 Task: Create Board Influencer Marketing to Workspace Customer Success. Create Board Training and Development to Workspace Customer Success. Create Board Brand Style Guide Development and Implementation to Workspace Customer Success
Action: Mouse moved to (371, 71)
Screenshot: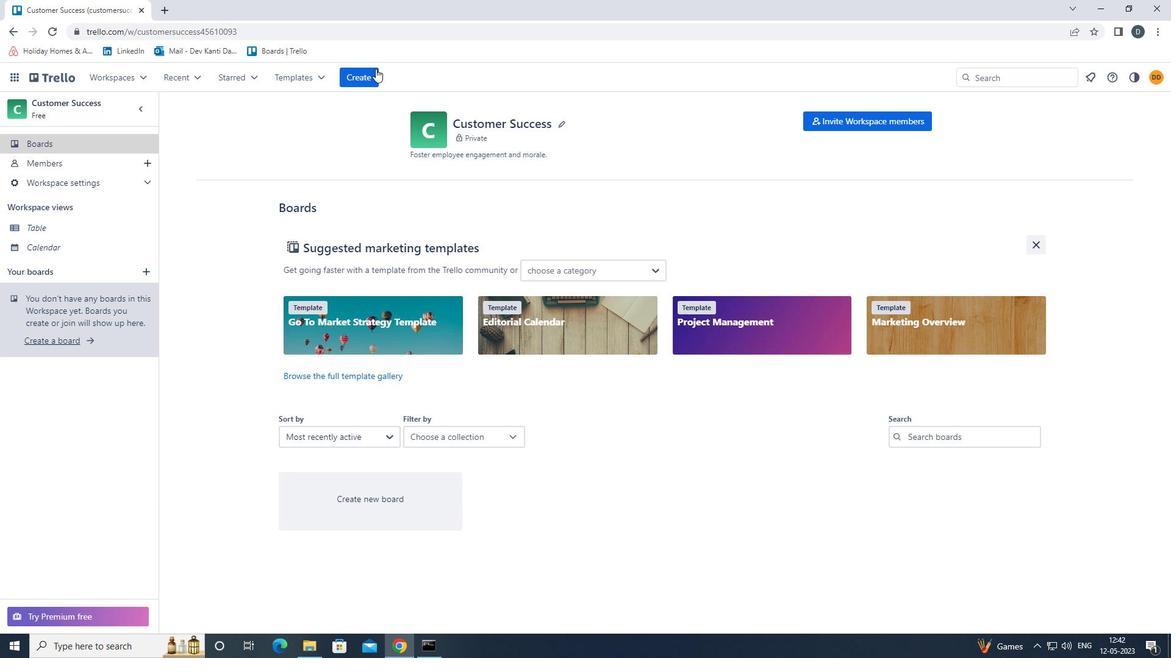 
Action: Mouse pressed left at (371, 71)
Screenshot: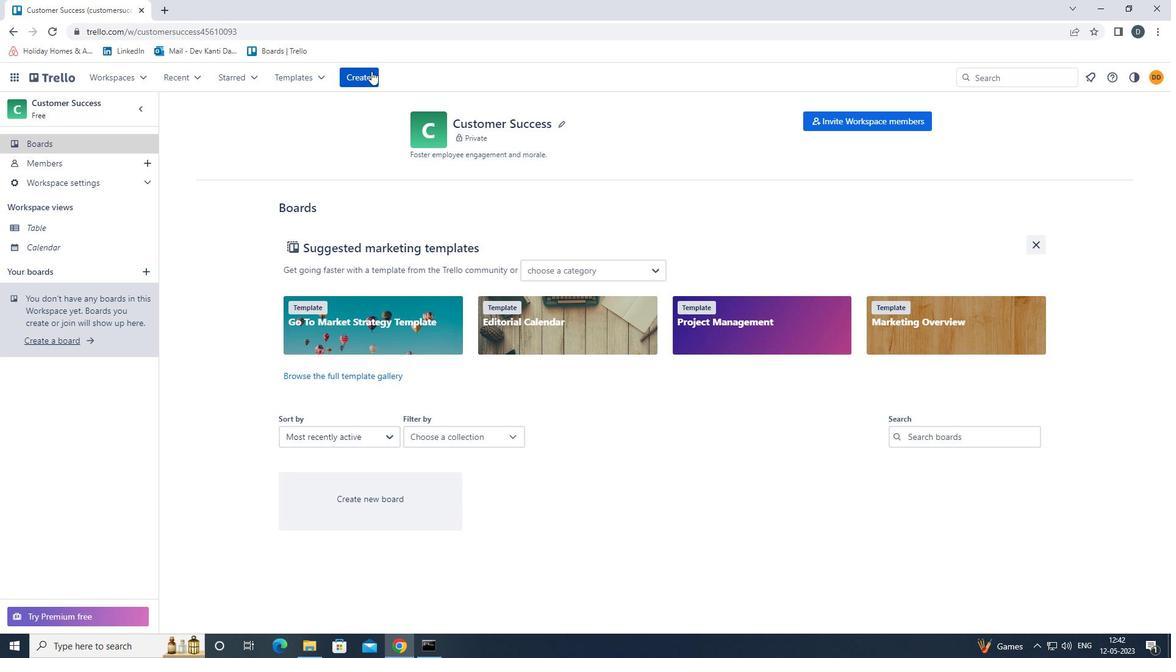 
Action: Mouse moved to (384, 111)
Screenshot: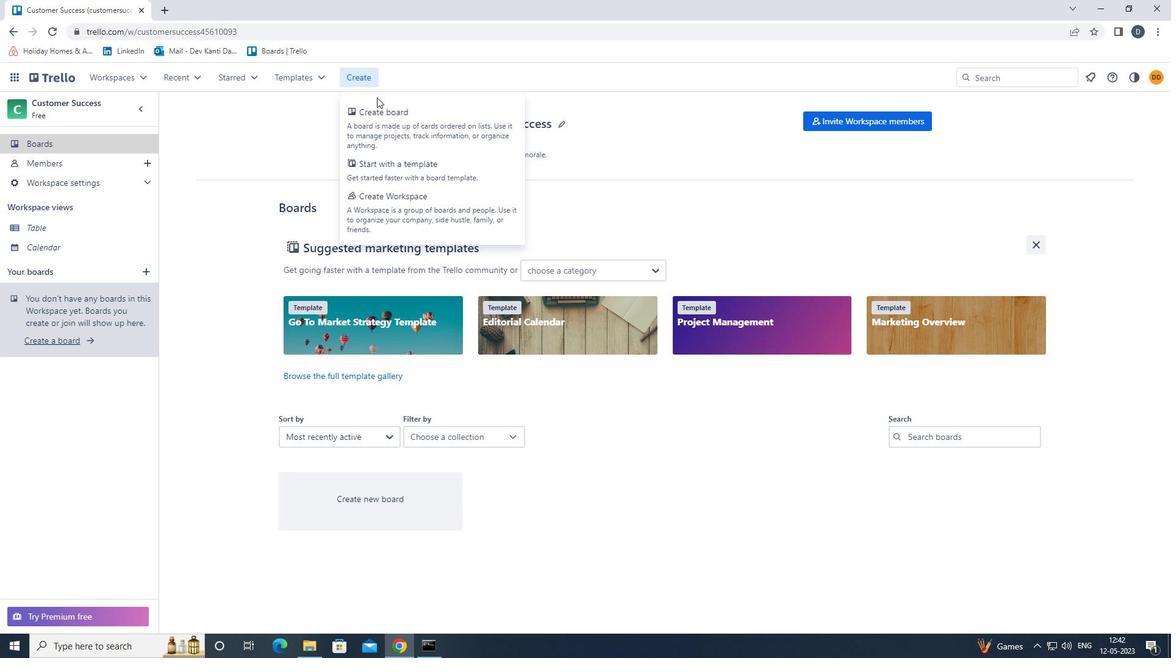 
Action: Mouse pressed left at (384, 111)
Screenshot: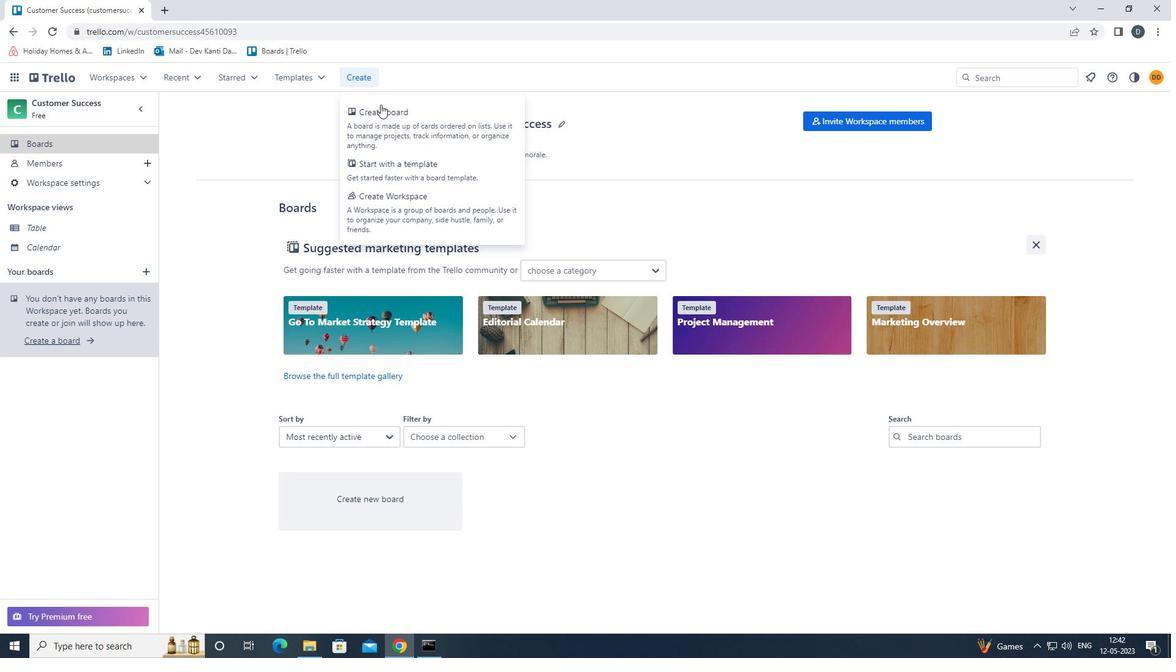
Action: Mouse moved to (450, 312)
Screenshot: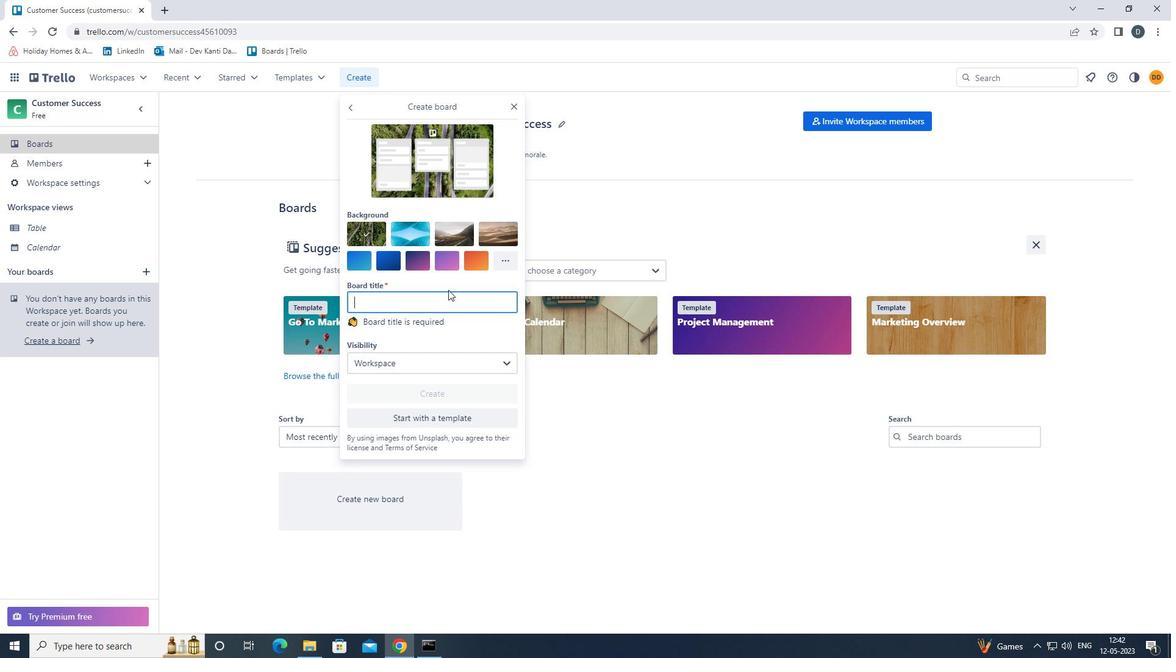 
Action: Mouse pressed left at (450, 312)
Screenshot: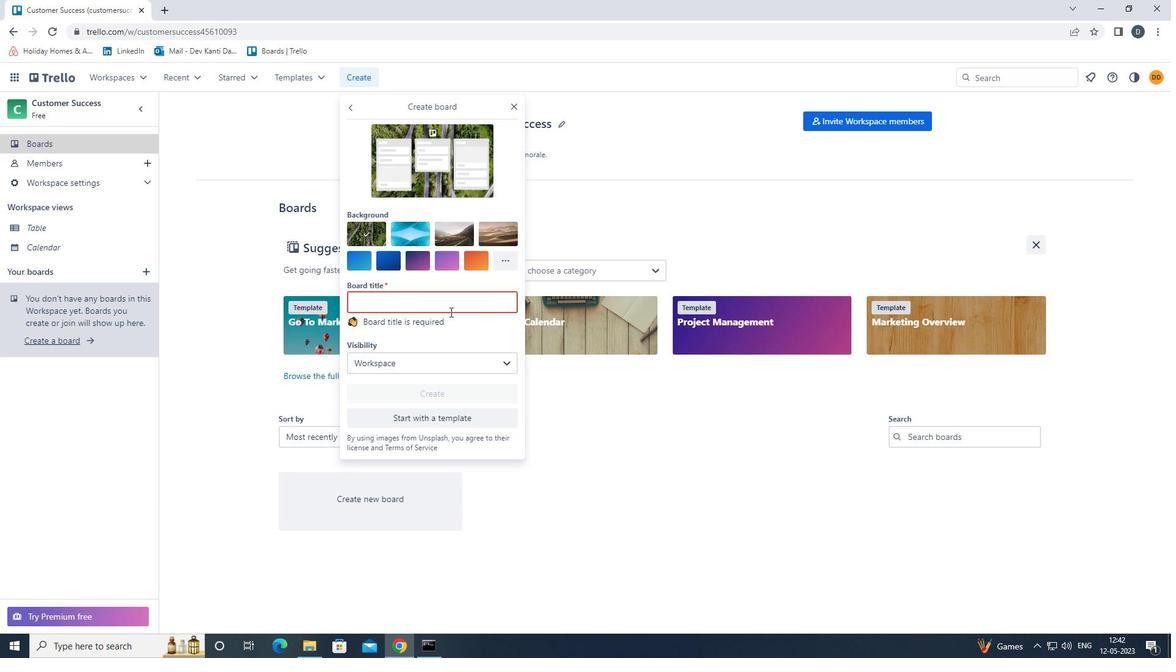 
Action: Mouse moved to (450, 310)
Screenshot: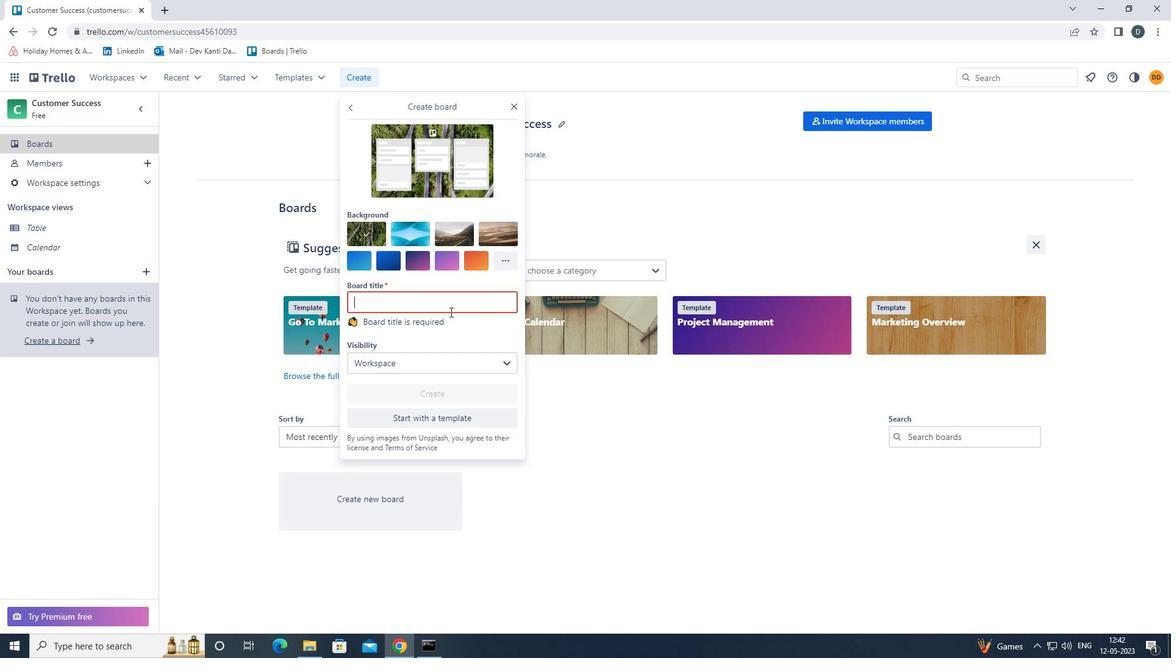 
Action: Key pressed <Key.shift>
Screenshot: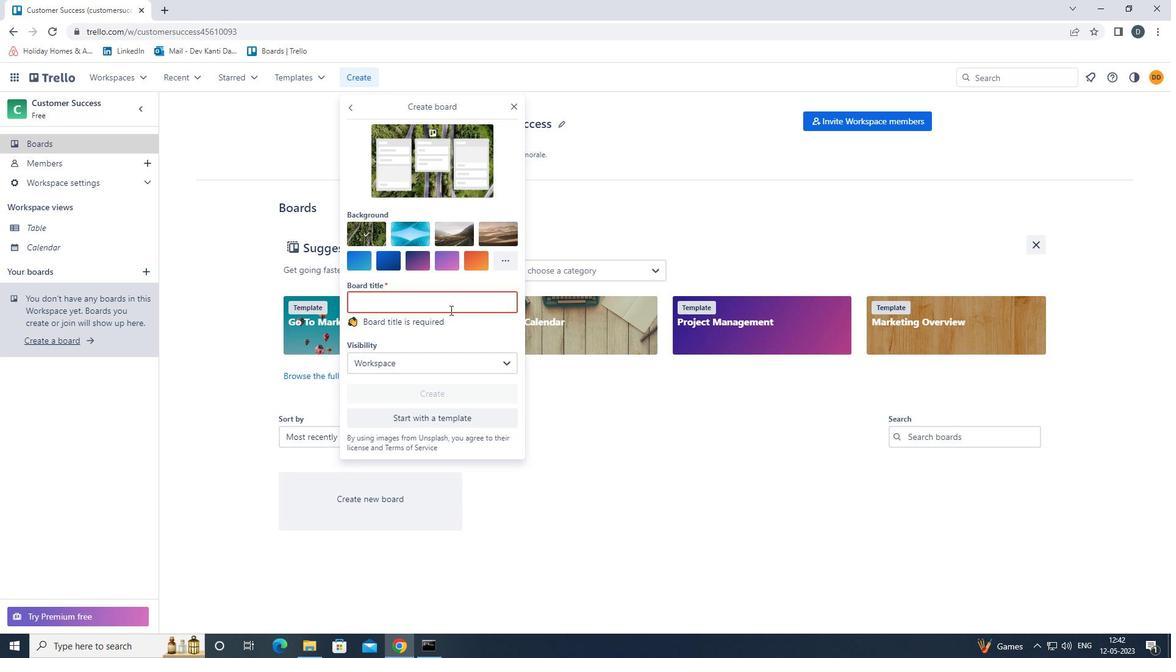 
Action: Mouse moved to (450, 308)
Screenshot: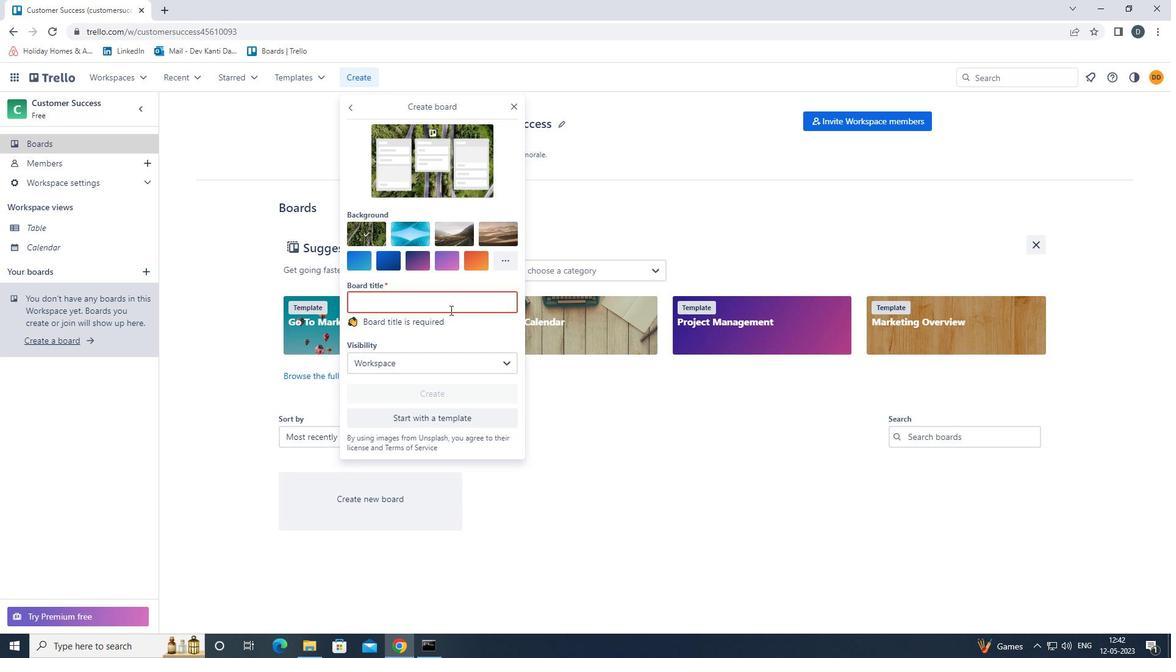 
Action: Key pressed <Key.shift><Key.shift><Key.shift><Key.shift><Key.shift><Key.shift><Key.shift><Key.shift><Key.shift><Key.shift><Key.shift><Key.shift><Key.shift><Key.shift><Key.shift><Key.shift><Key.shift><Key.shift><Key.shift><Key.shift><Key.shift><Key.shift><Key.shift><Key.shift><Key.shift>INFLUENCER<Key.space><Key.shift>MARKETING
Screenshot: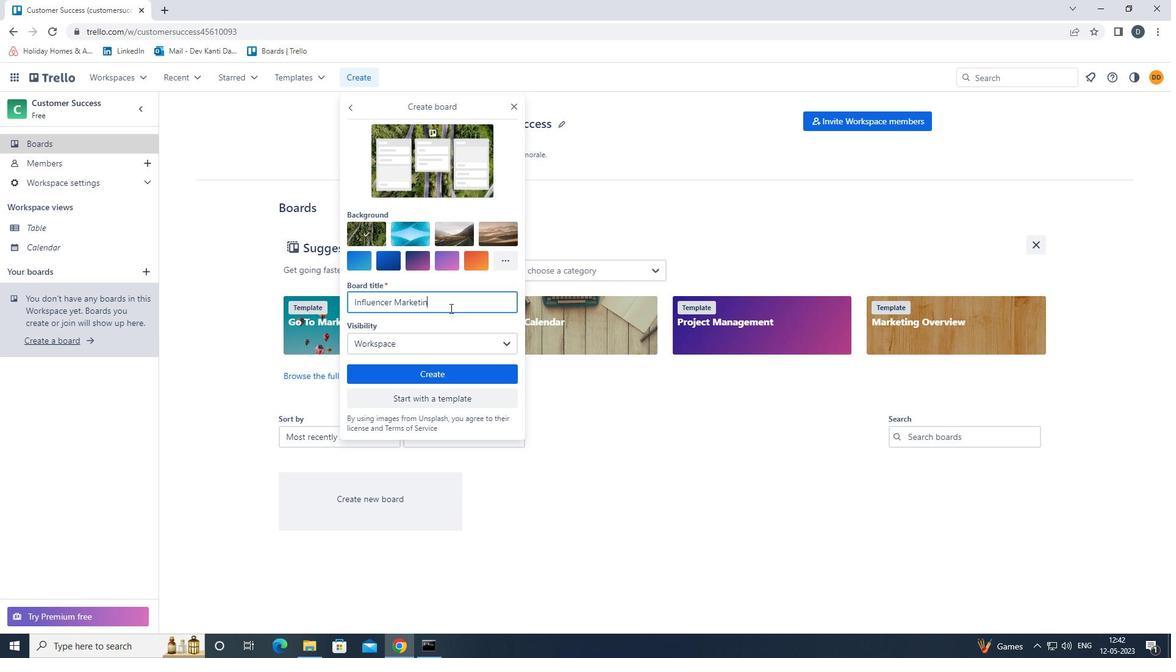 
Action: Mouse moved to (448, 373)
Screenshot: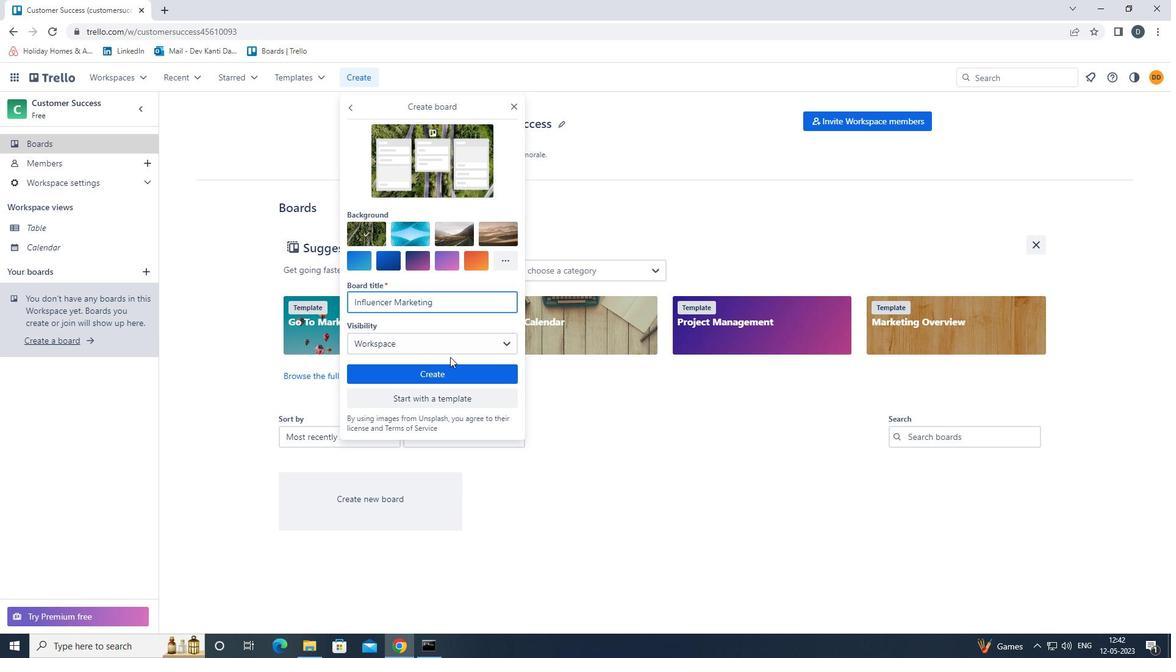 
Action: Mouse pressed left at (448, 373)
Screenshot: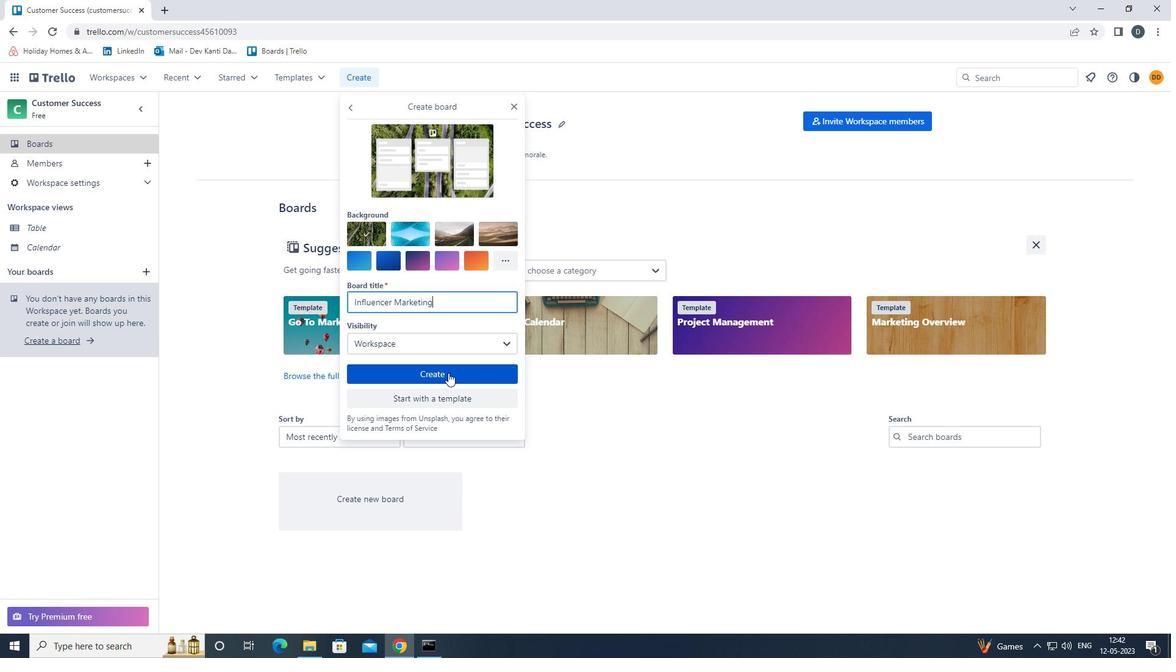 
Action: Mouse moved to (350, 81)
Screenshot: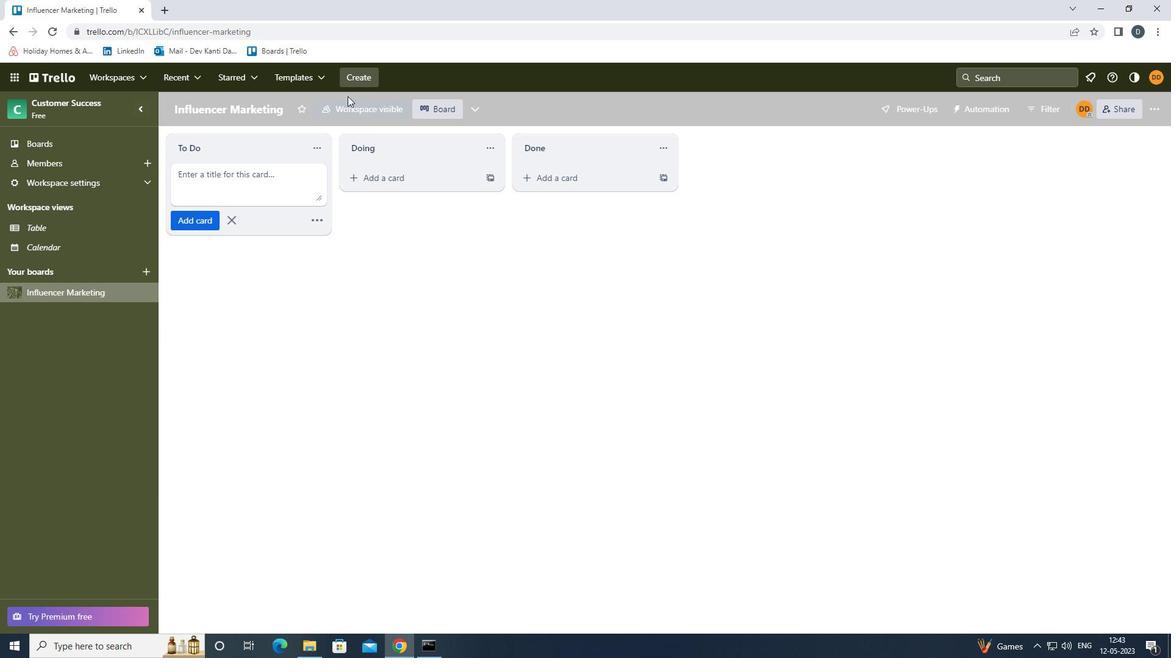 
Action: Mouse pressed left at (350, 81)
Screenshot: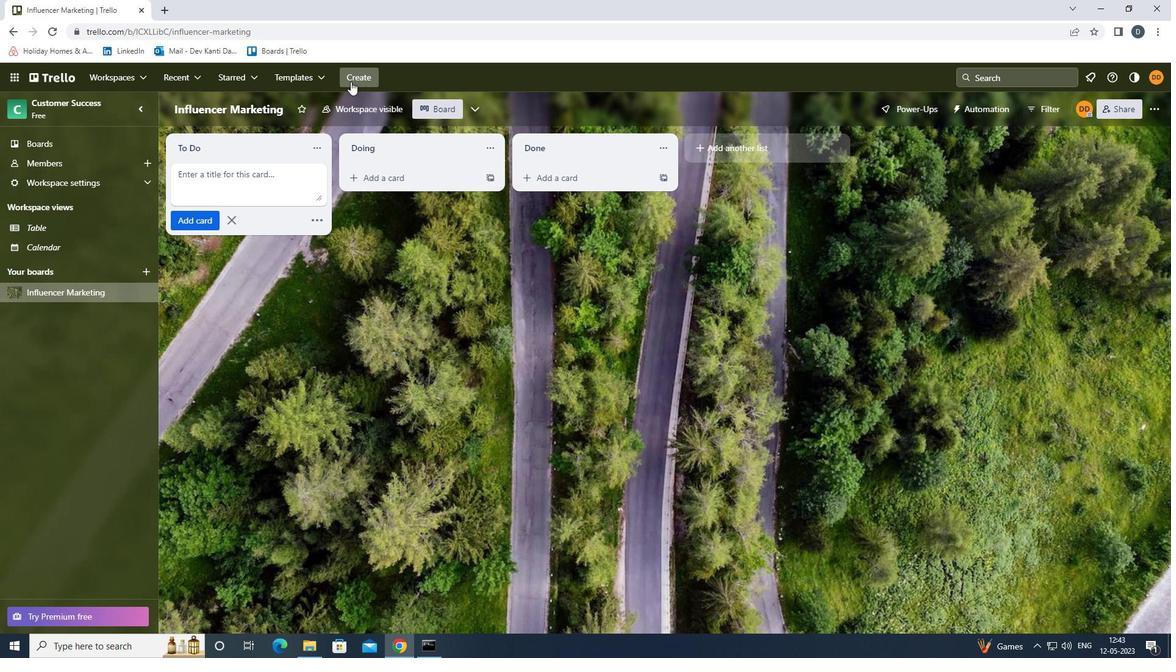 
Action: Mouse moved to (371, 119)
Screenshot: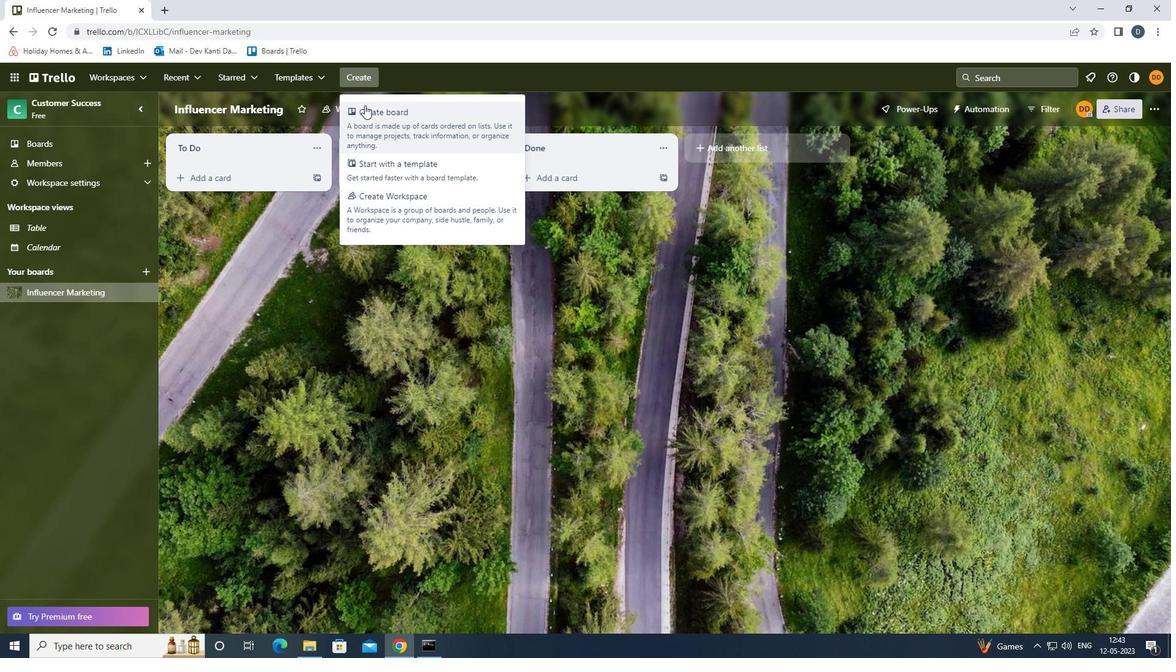 
Action: Mouse pressed left at (371, 119)
Screenshot: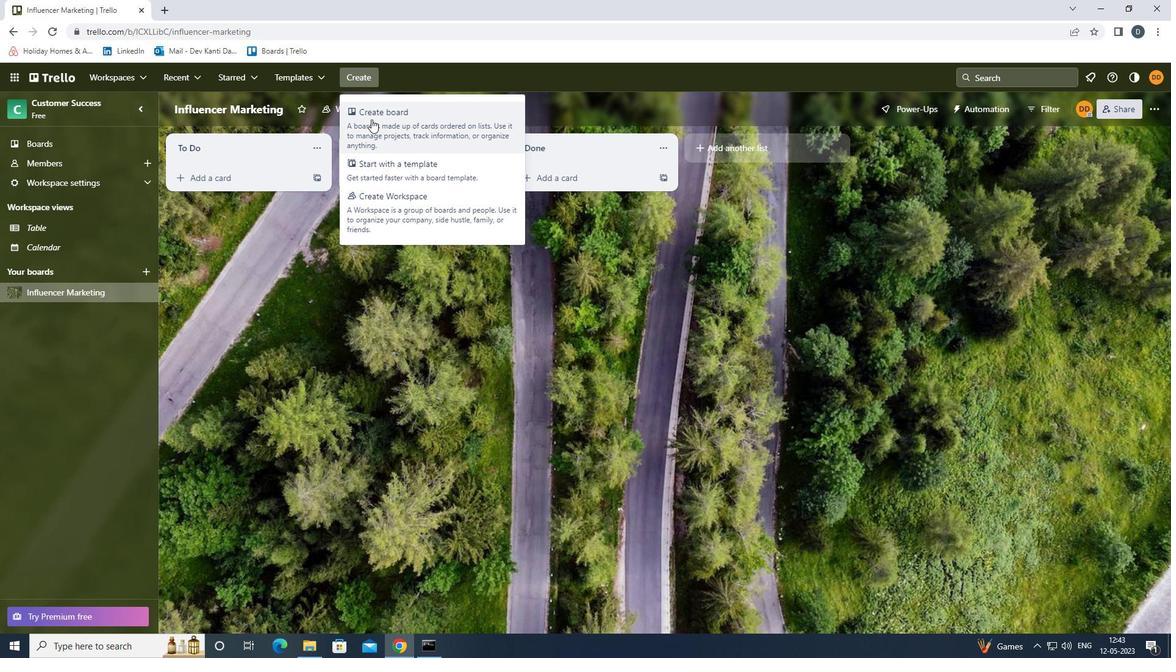 
Action: Mouse moved to (417, 311)
Screenshot: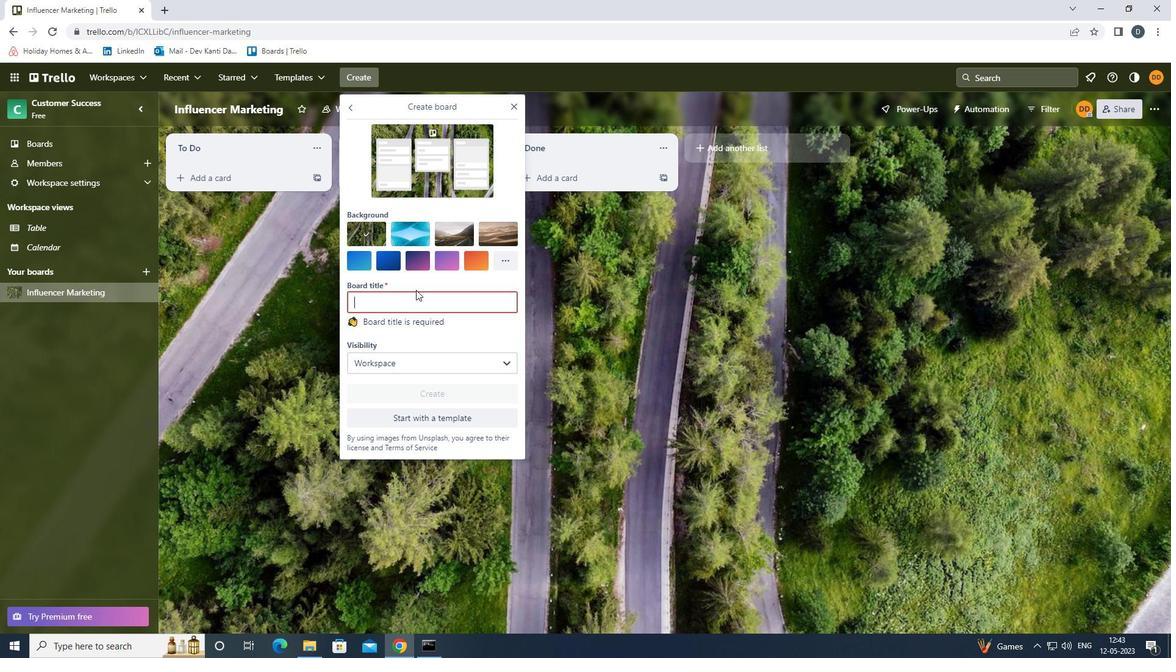 
Action: Key pressed <Key.shift><Key.shift><Key.shift><Key.shift><Key.shift><Key.shift><Key.shift>TRAINING<Key.space>AND<Key.space><Key.shift><Key.shift>DEVELOPMENT<Key.enter>
Screenshot: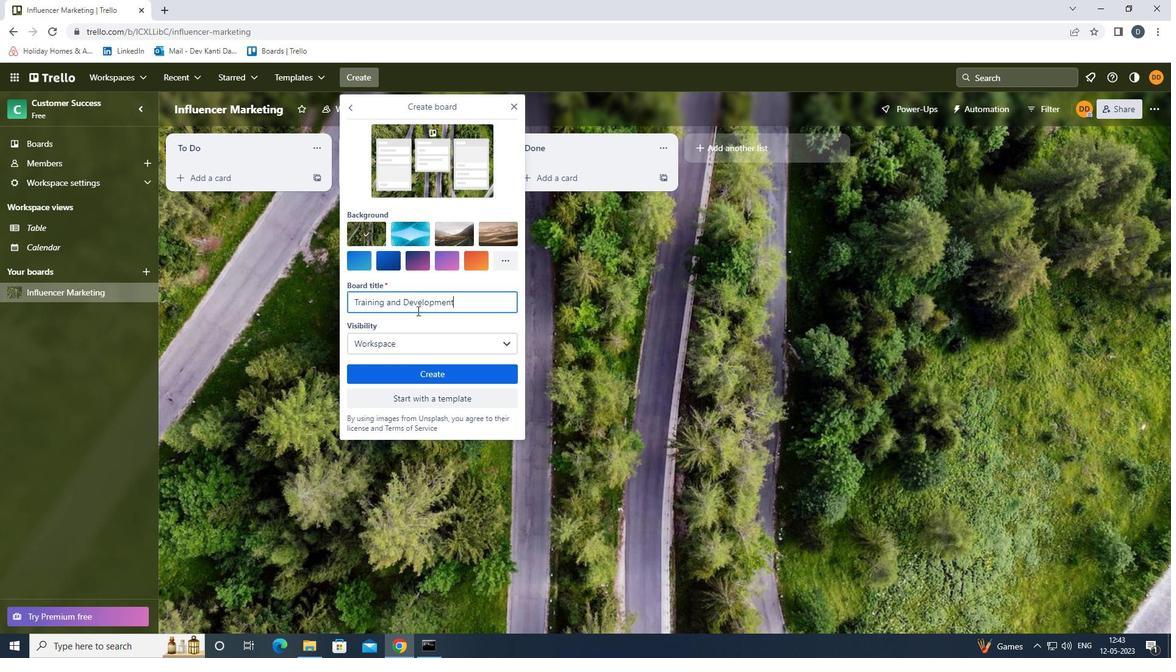 
Action: Mouse moved to (361, 84)
Screenshot: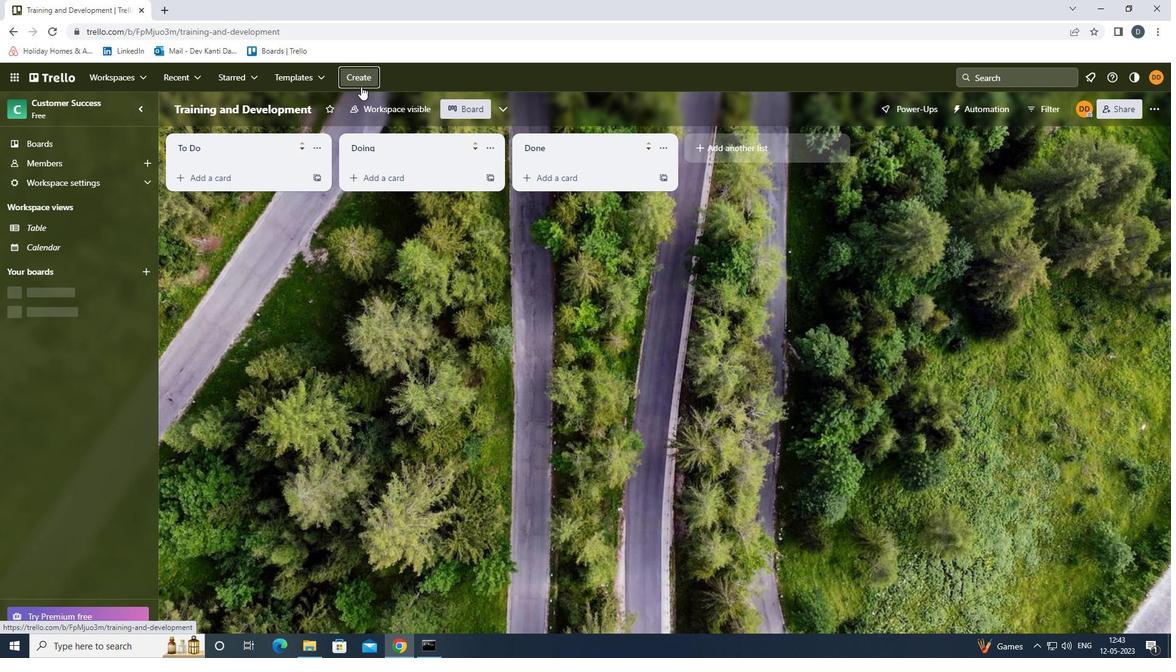 
Action: Mouse pressed left at (361, 84)
Screenshot: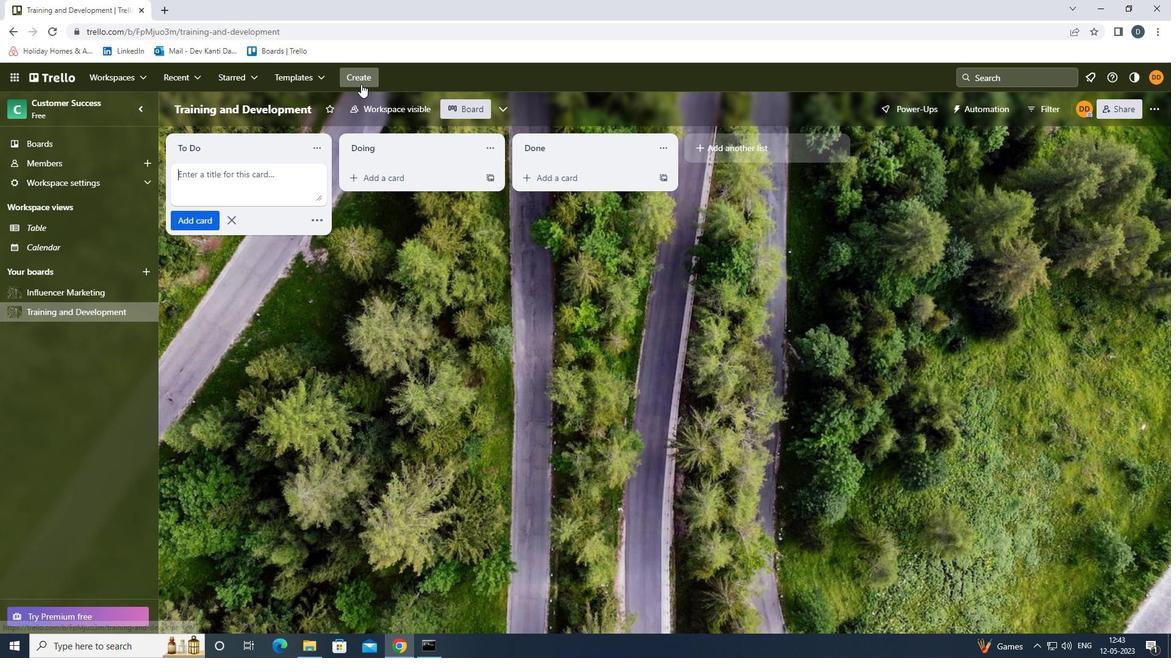 
Action: Mouse moved to (370, 112)
Screenshot: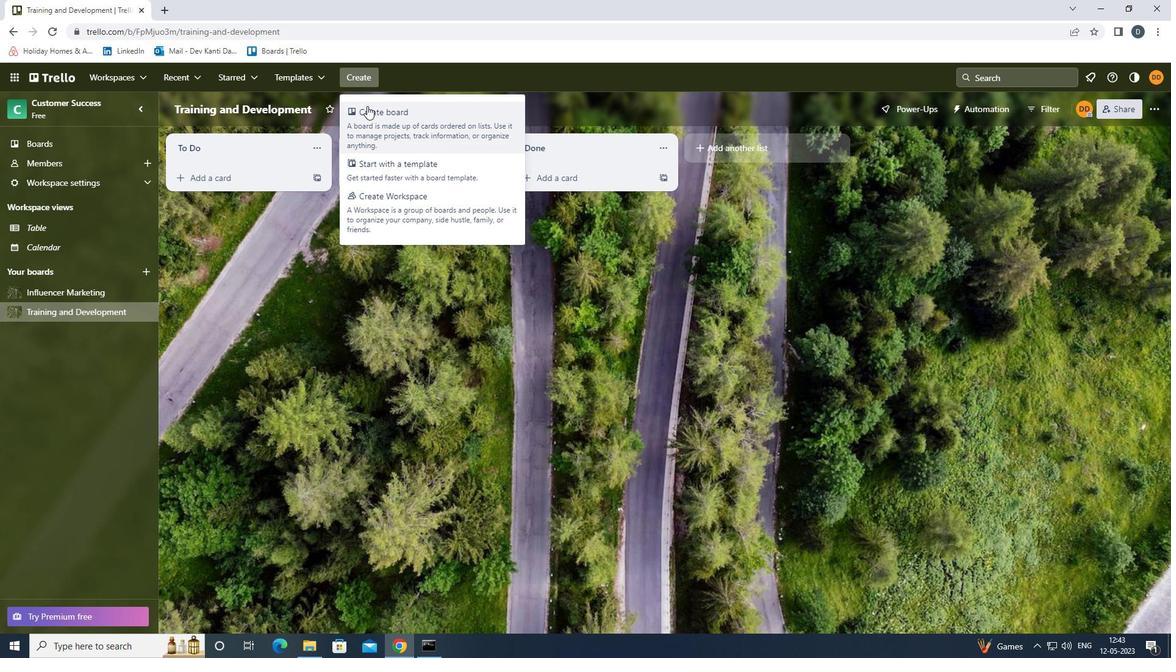 
Action: Mouse pressed left at (370, 112)
Screenshot: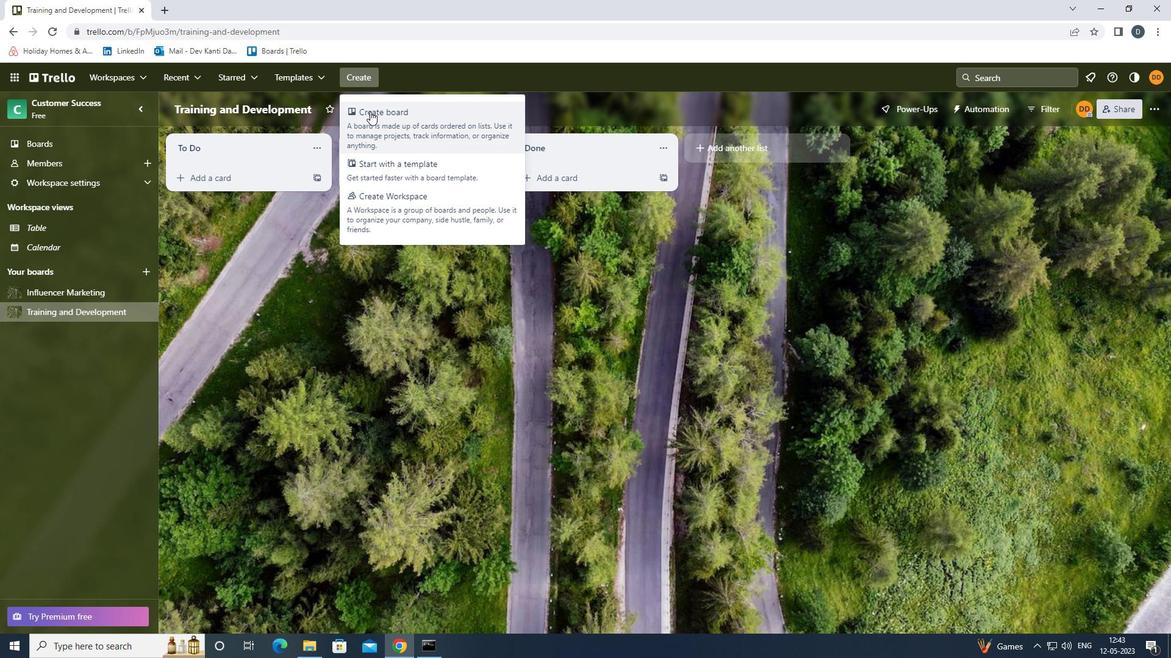 
Action: Mouse moved to (412, 302)
Screenshot: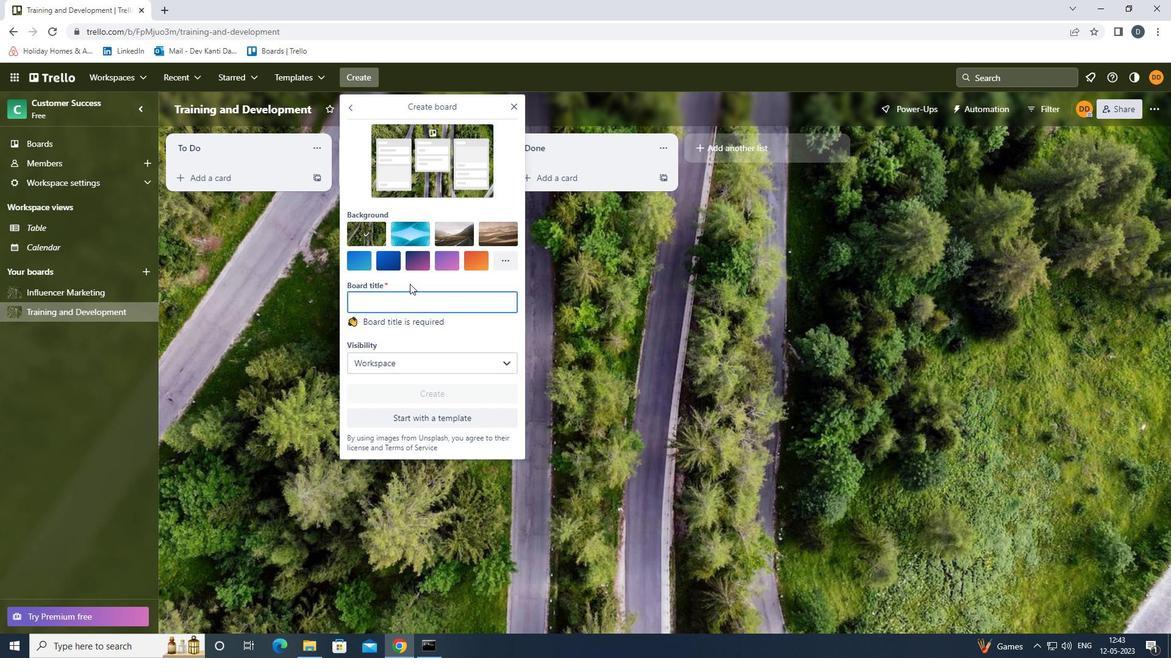 
Action: Mouse pressed left at (412, 302)
Screenshot: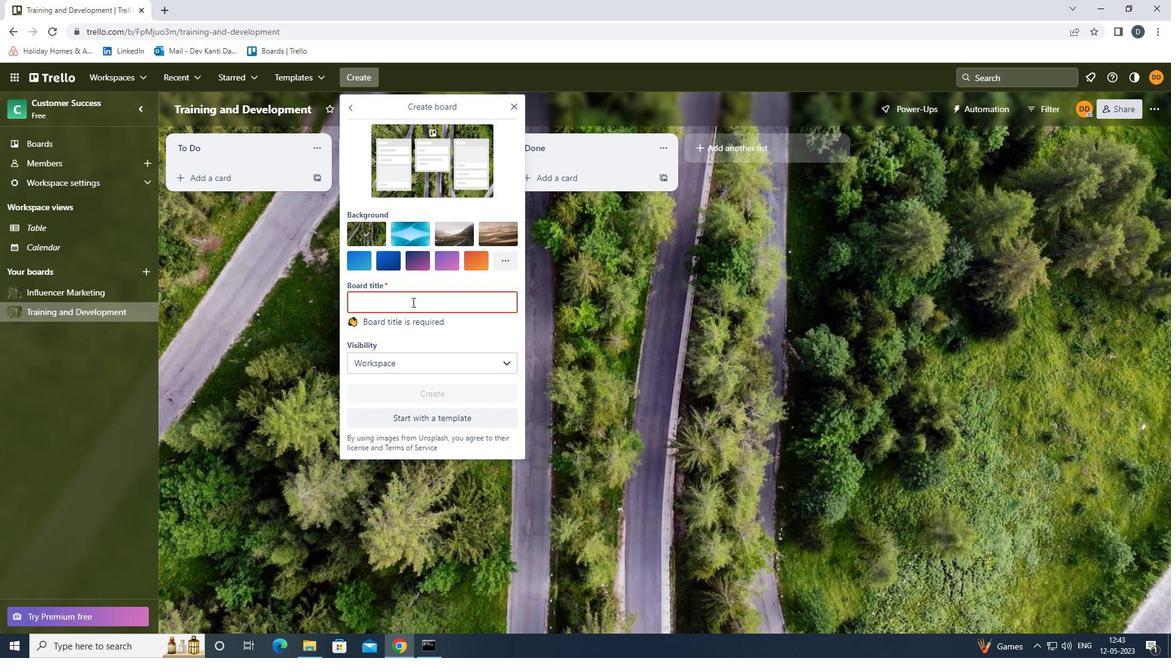 
Action: Mouse moved to (425, 299)
Screenshot: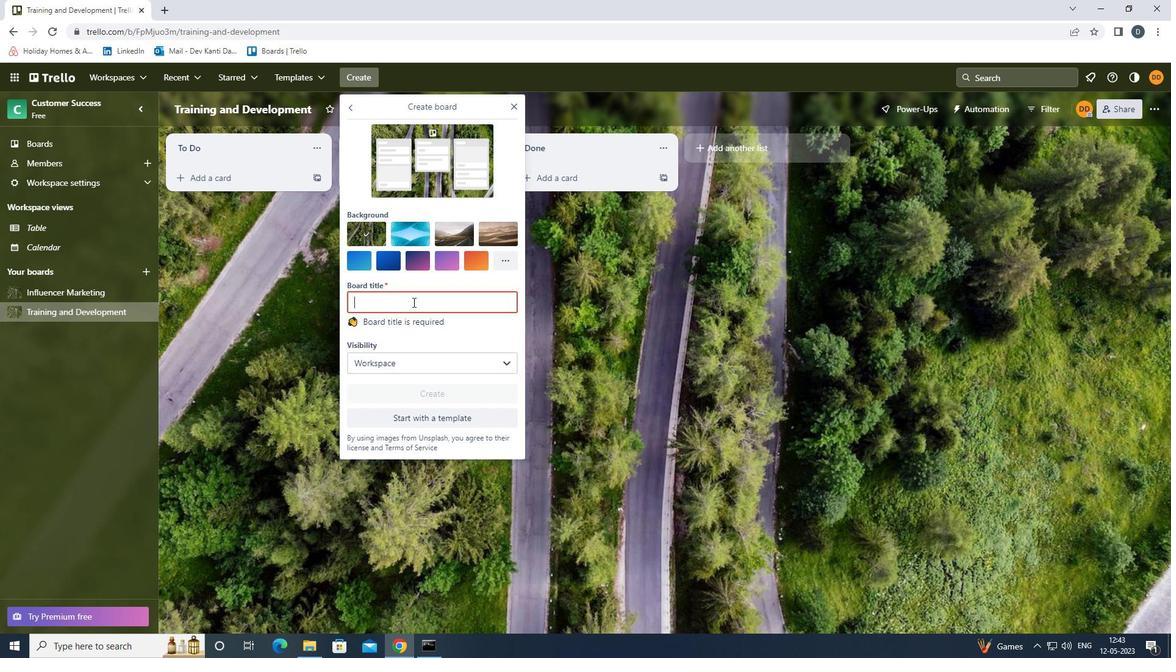 
Action: Key pressed <Key.shift><Key.shift><Key.shift><Key.shift><Key.shift><Key.shift><Key.shift><Key.shift><Key.shift>BRAND<Key.space><Key.shift>STYLE<Key.space><Key.shift>GUIDE<Key.space><Key.shift><Key.shift><Key.shift><Key.shift><Key.shift><Key.shift><Key.shift><Key.shift><Key.shift><Key.shift><Key.shift><Key.shift>D
Screenshot: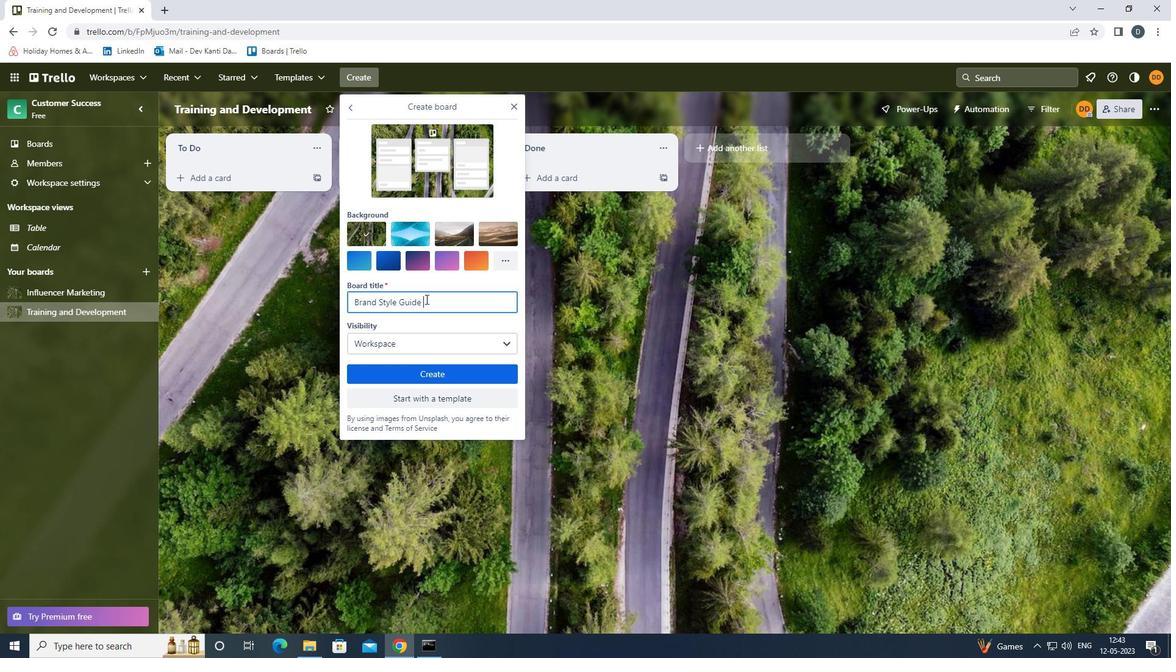 
Action: Mouse moved to (461, 306)
Screenshot: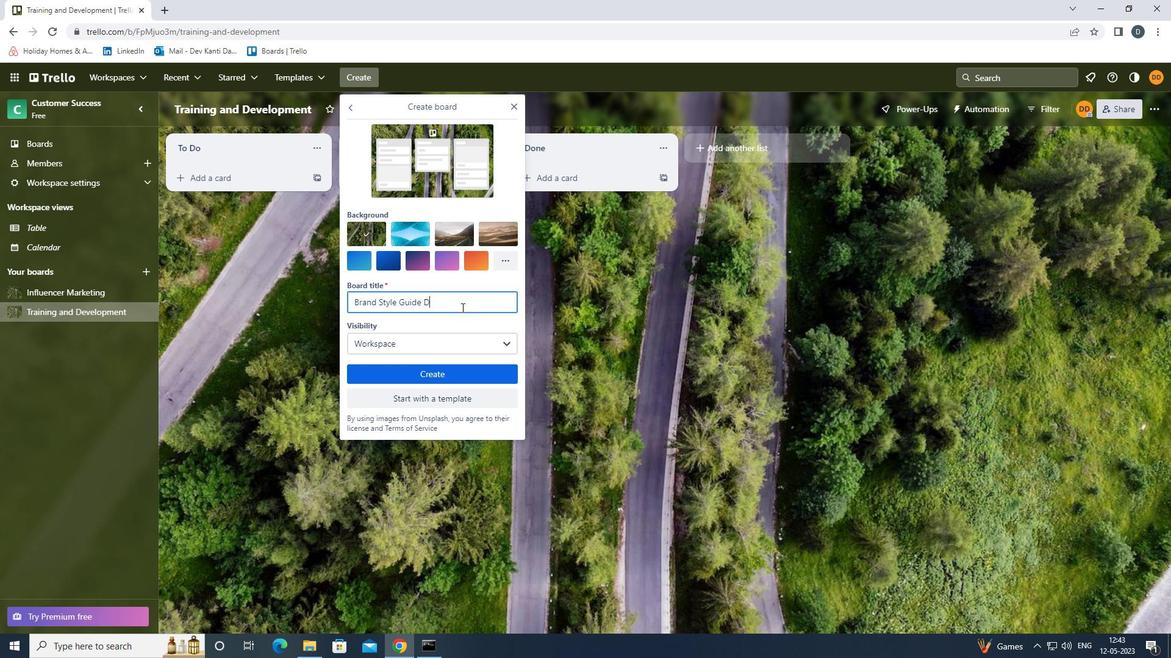 
Action: Key pressed E
Screenshot: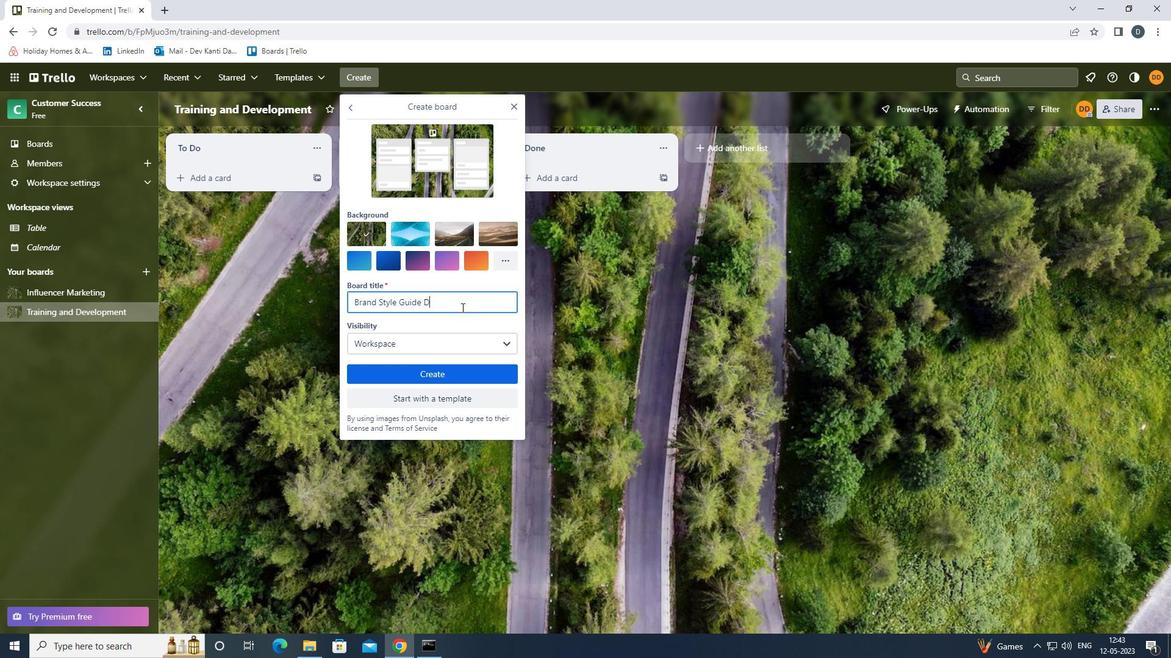 
Action: Mouse moved to (458, 301)
Screenshot: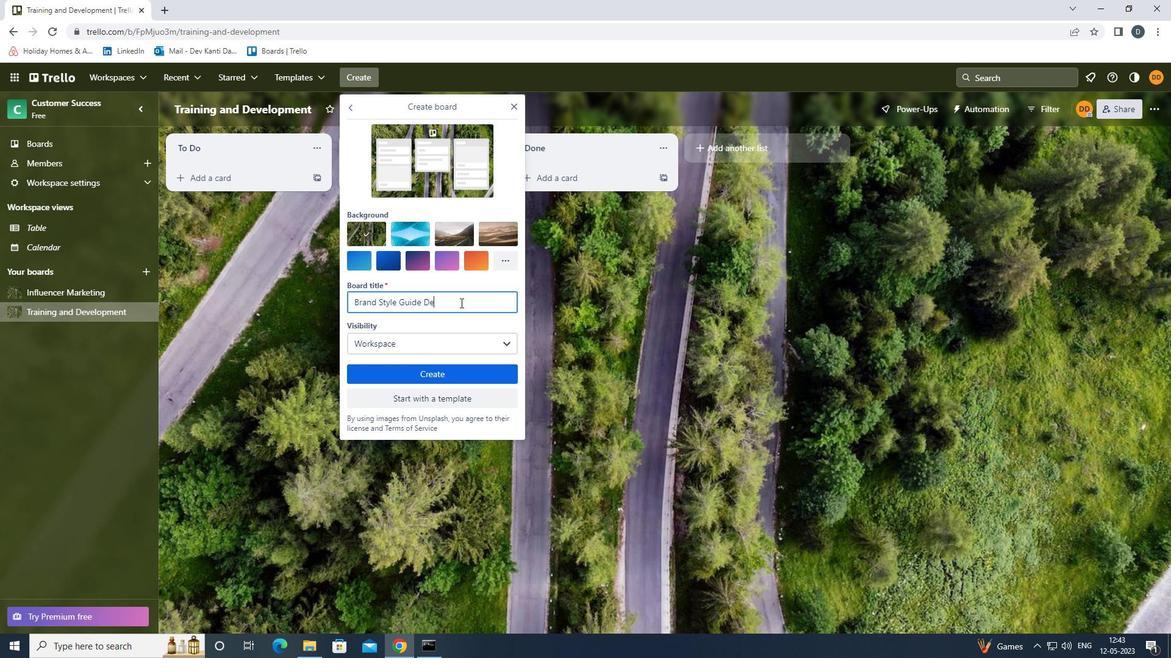 
Action: Key pressed V
Screenshot: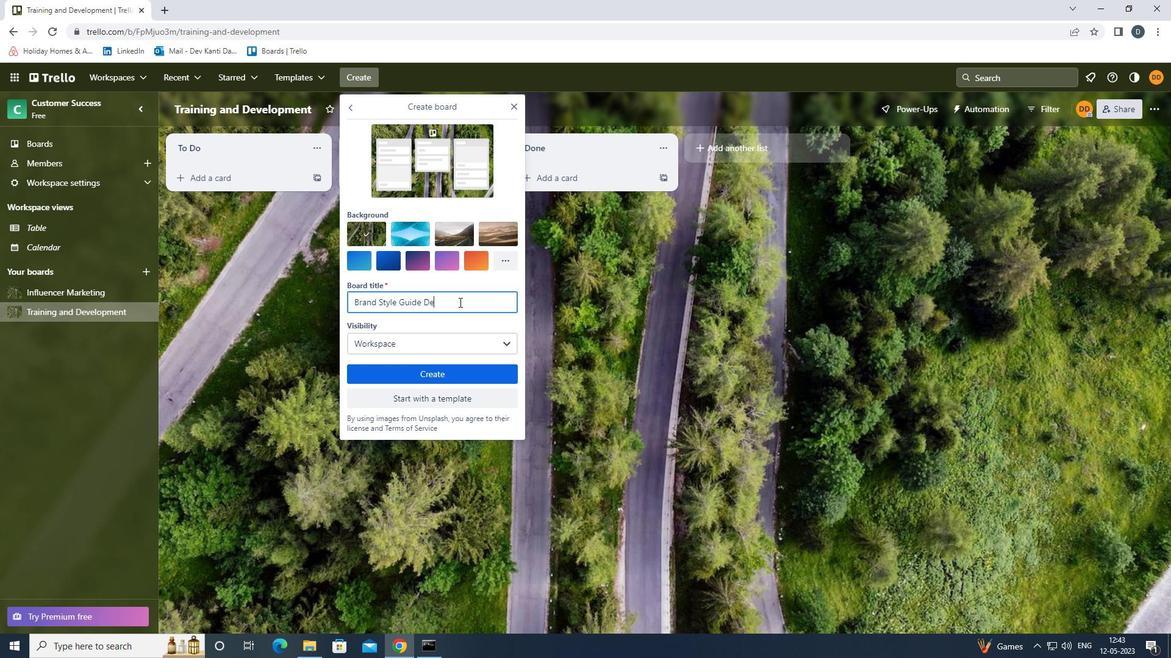 
Action: Mouse moved to (457, 300)
Screenshot: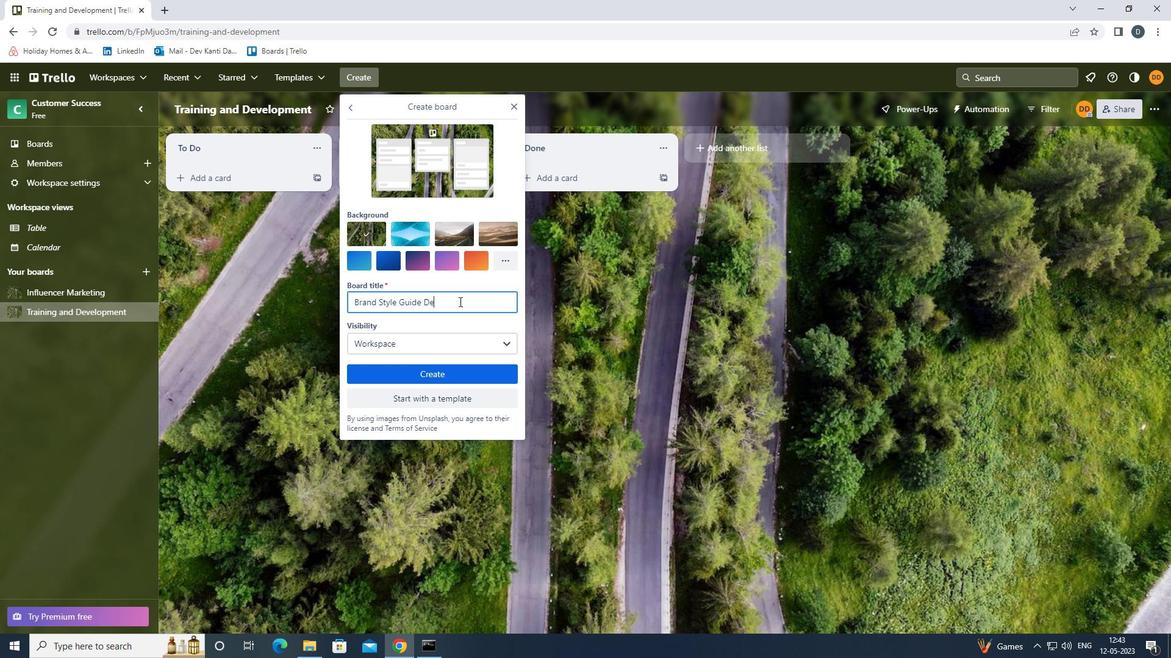 
Action: Key pressed E
Screenshot: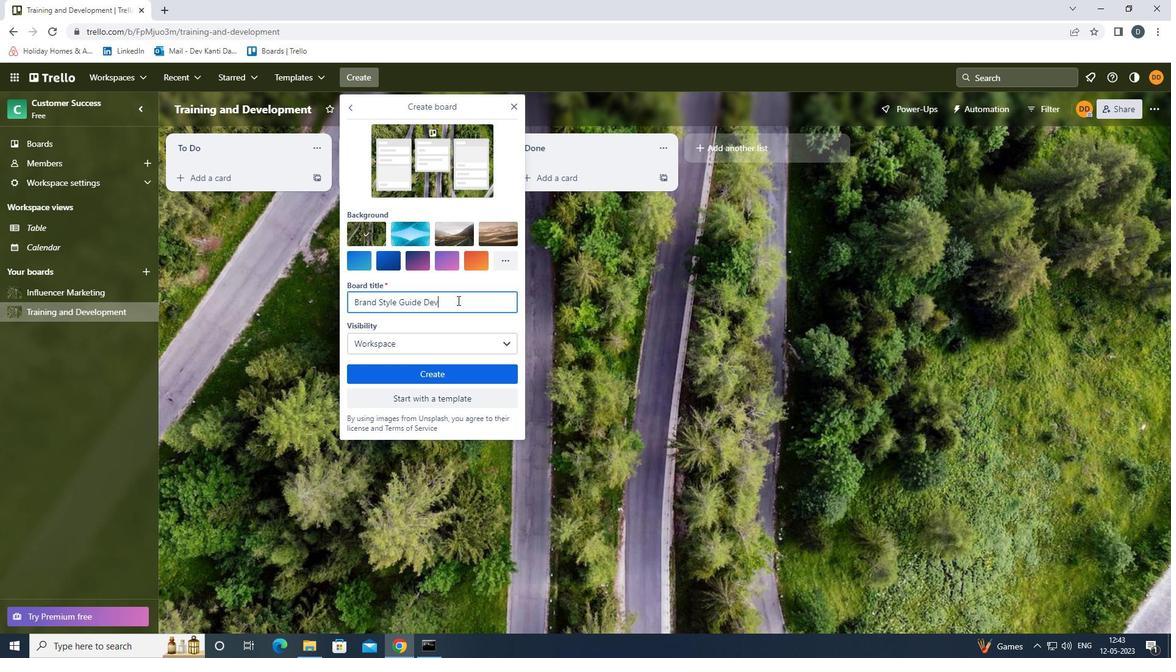 
Action: Mouse moved to (456, 300)
Screenshot: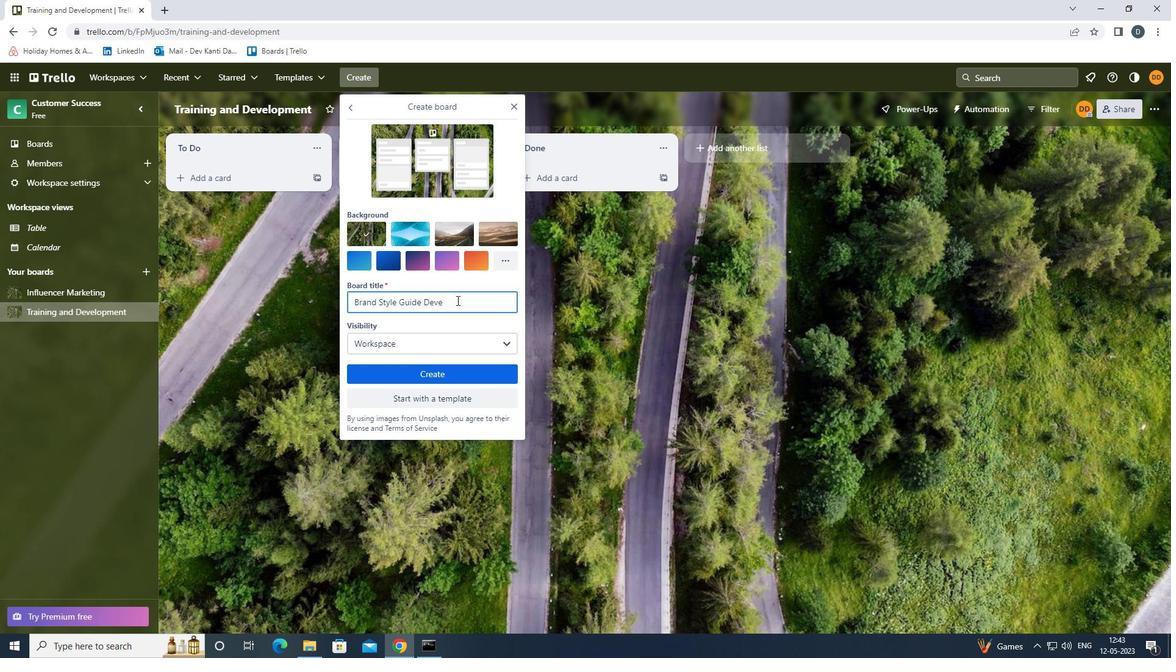 
Action: Key pressed LOP
Screenshot: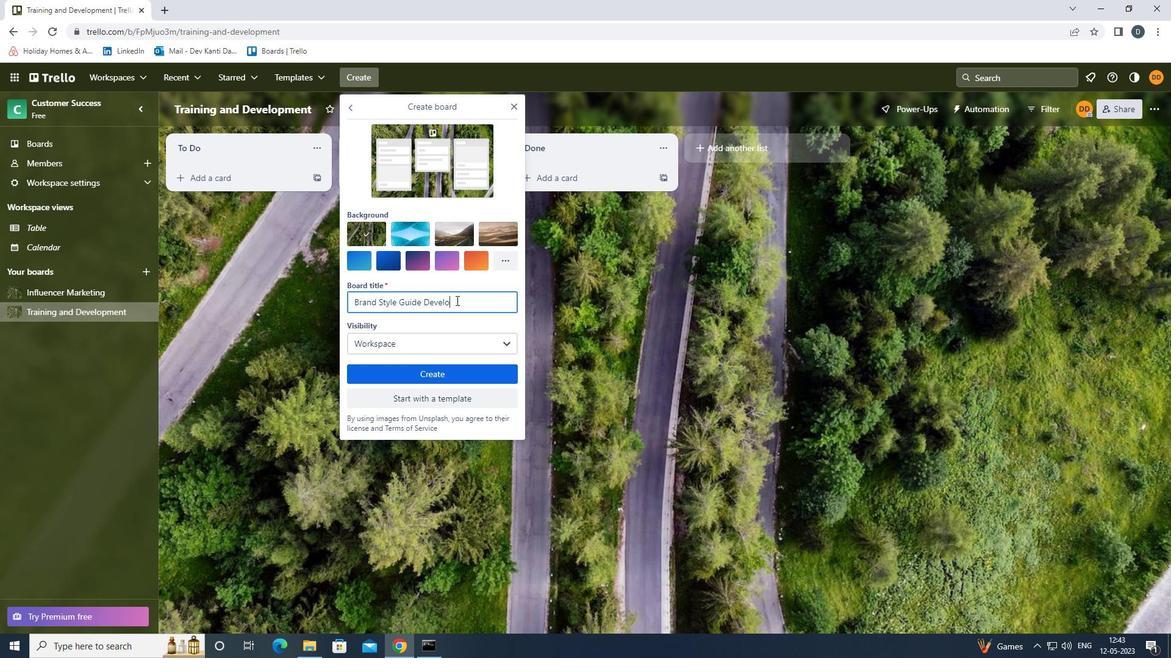 
Action: Mouse moved to (455, 300)
Screenshot: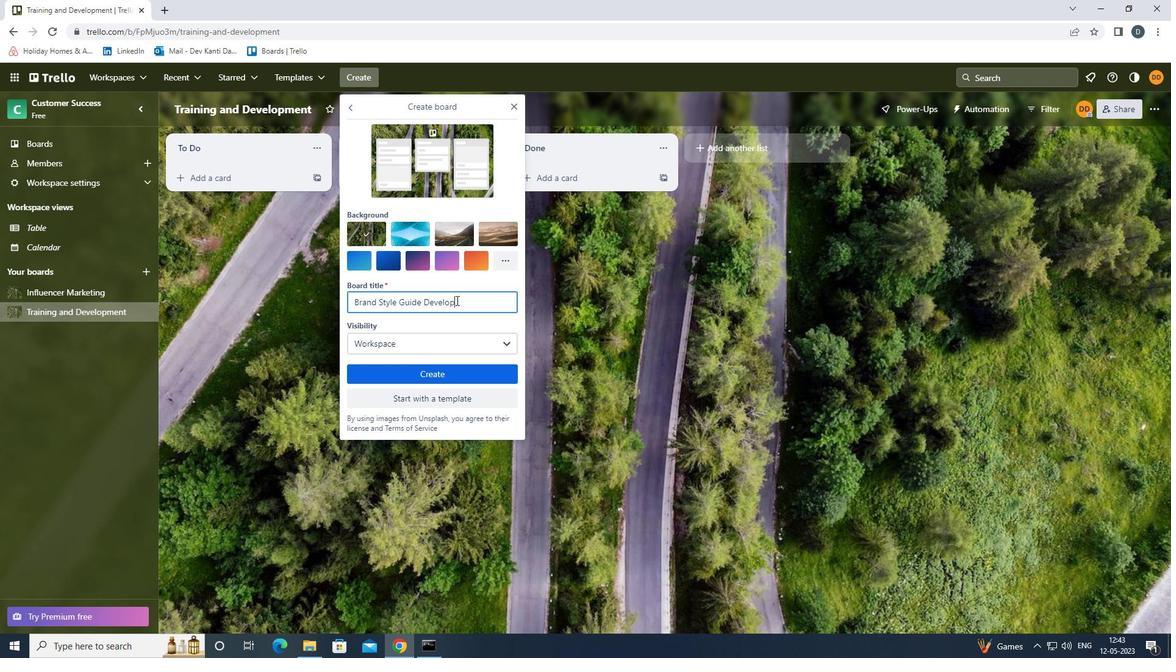 
Action: Key pressed M
Screenshot: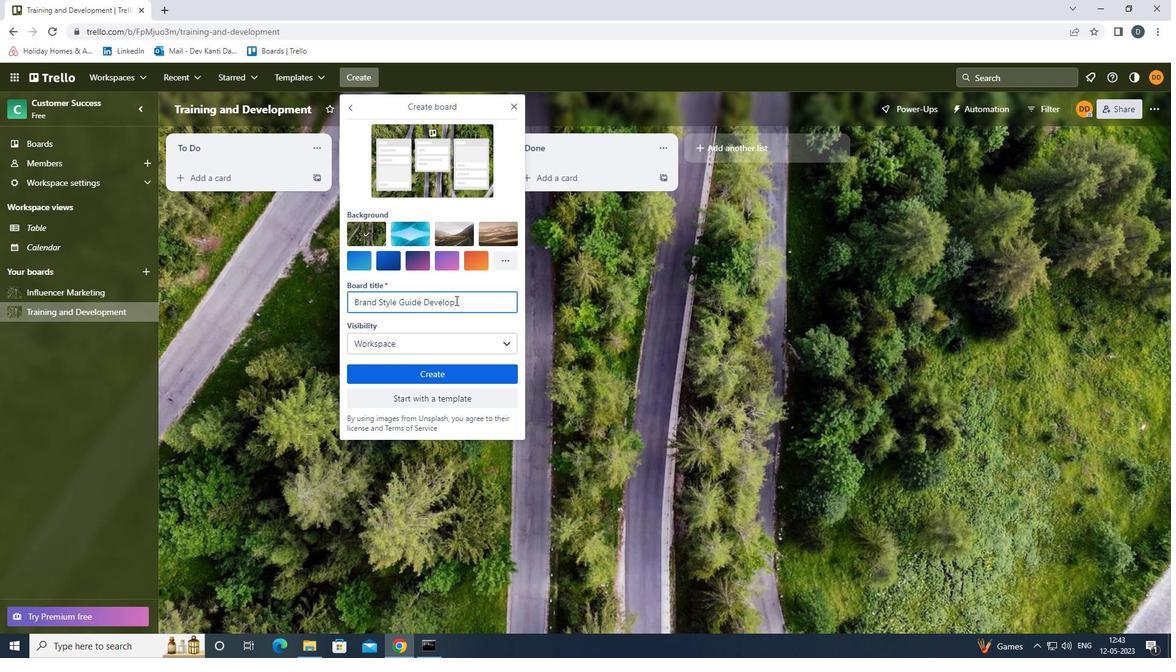 
Action: Mouse moved to (454, 300)
Screenshot: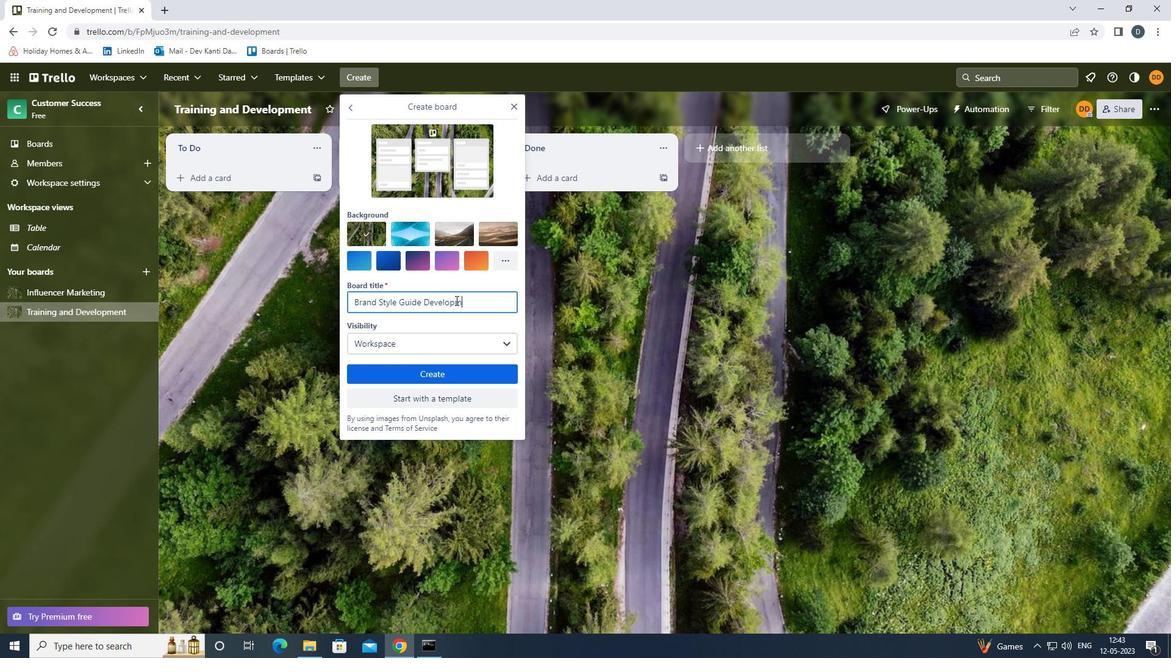 
Action: Key pressed ENT<Key.space>AND<Key.space><Key.shift><Key.shift><Key.shift><Key.shift><Key.shift><Key.shift><Key.shift><Key.shift><Key.shift><Key.shift><Key.shift><Key.shift><Key.shift><Key.shift><Key.shift><Key.shift>IMPLEMENTATION
Screenshot: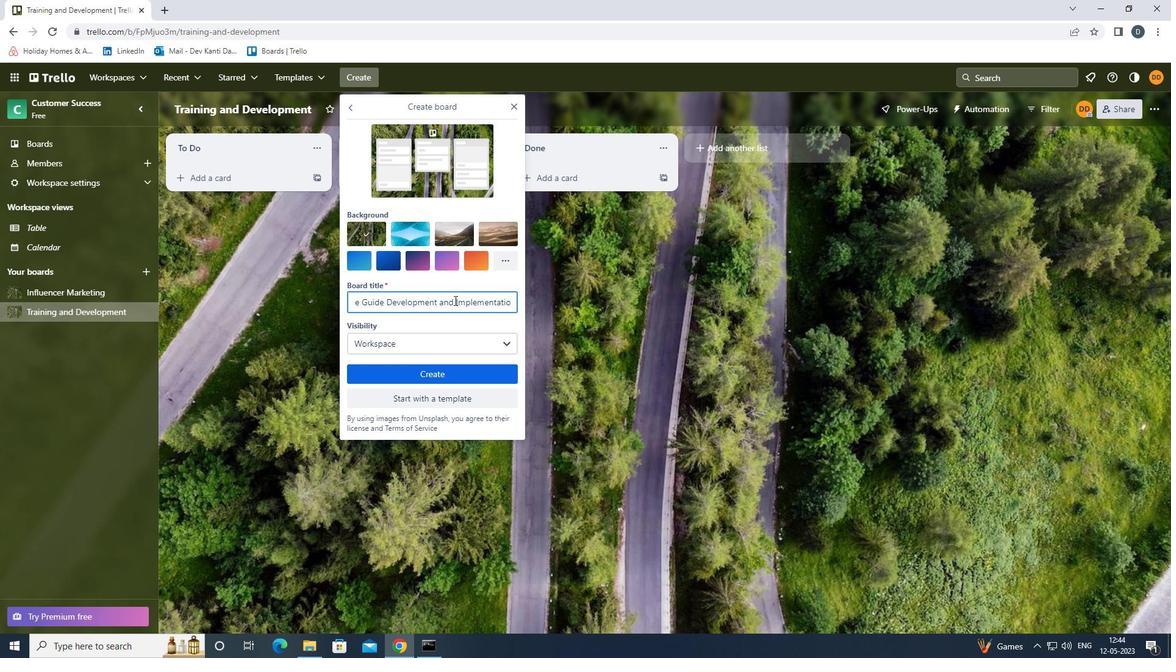 
Action: Mouse moved to (453, 368)
Screenshot: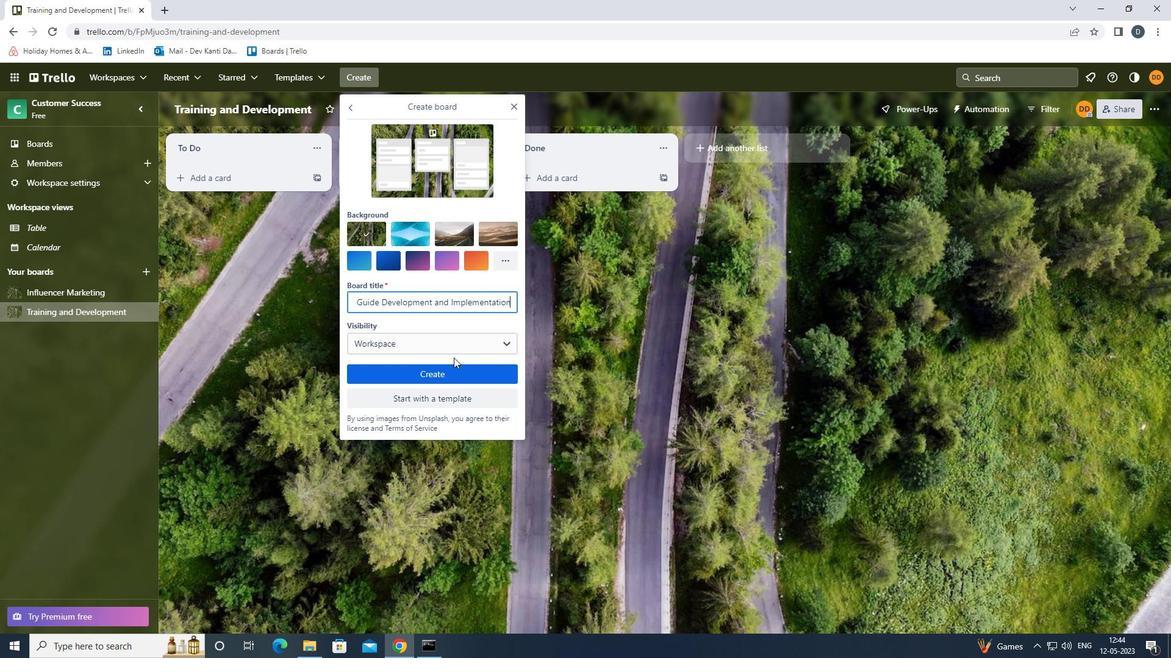 
Action: Mouse pressed left at (453, 368)
Screenshot: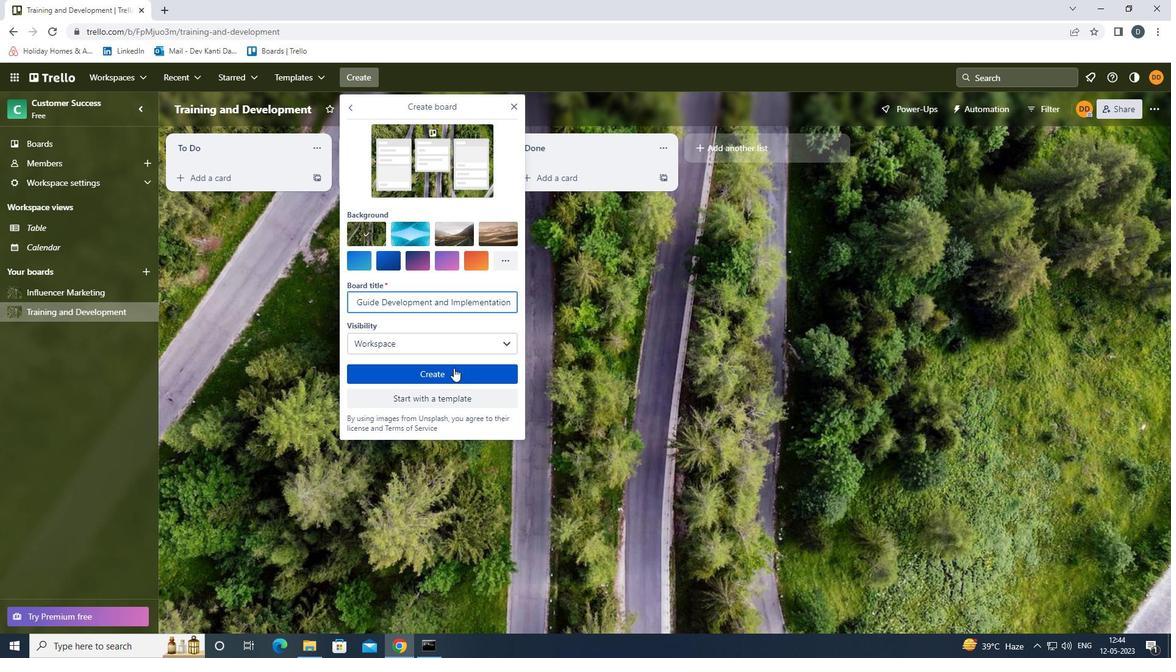 
